 Task: Create a rule in Outlook to display an alert for emails with 'EOD' in the subject or body.
Action: Mouse moved to (46, 25)
Screenshot: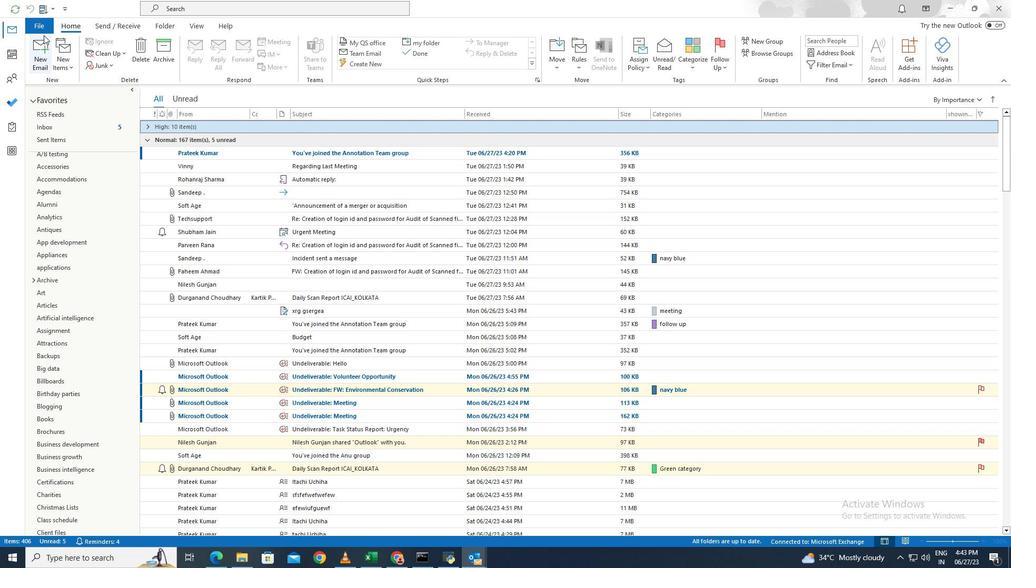 
Action: Mouse pressed left at (46, 25)
Screenshot: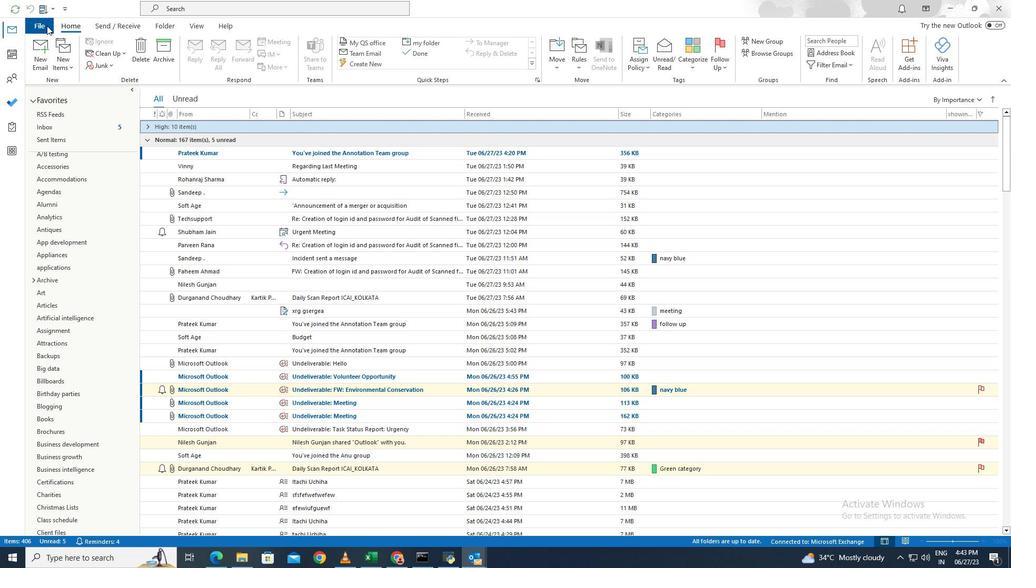 
Action: Mouse moved to (131, 323)
Screenshot: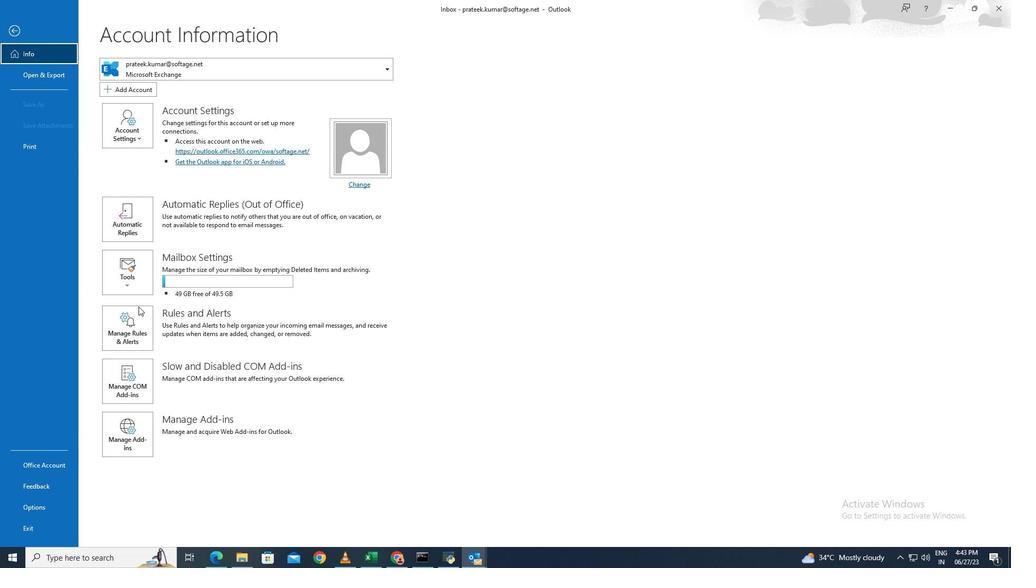
Action: Mouse pressed left at (131, 323)
Screenshot: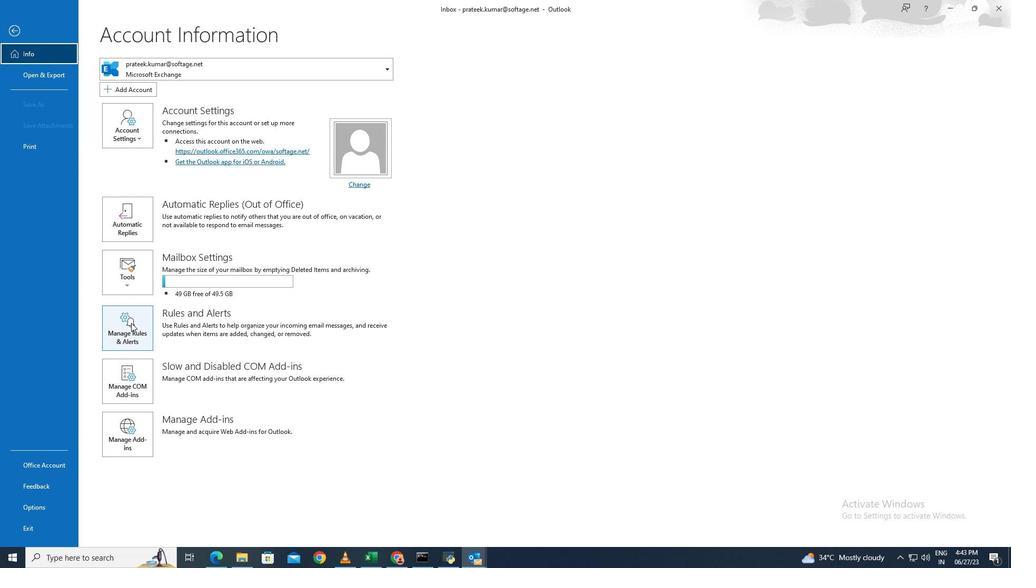 
Action: Mouse moved to (374, 202)
Screenshot: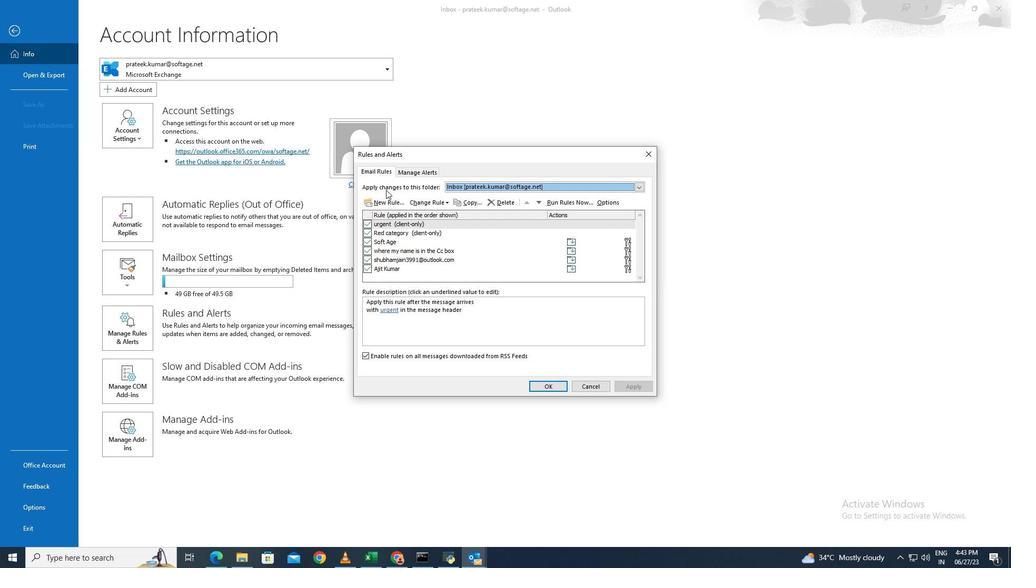 
Action: Mouse pressed left at (374, 202)
Screenshot: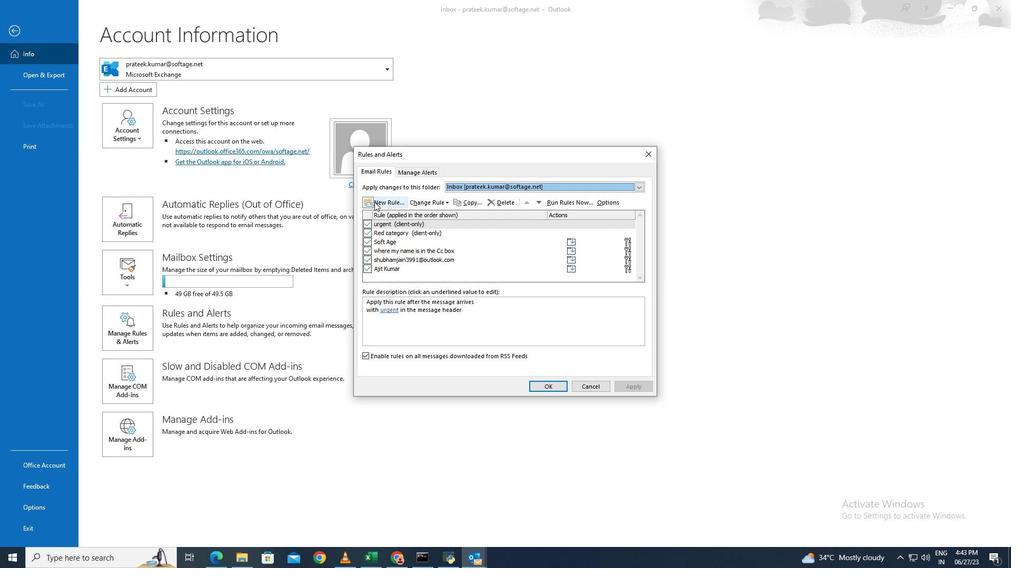 
Action: Mouse moved to (430, 236)
Screenshot: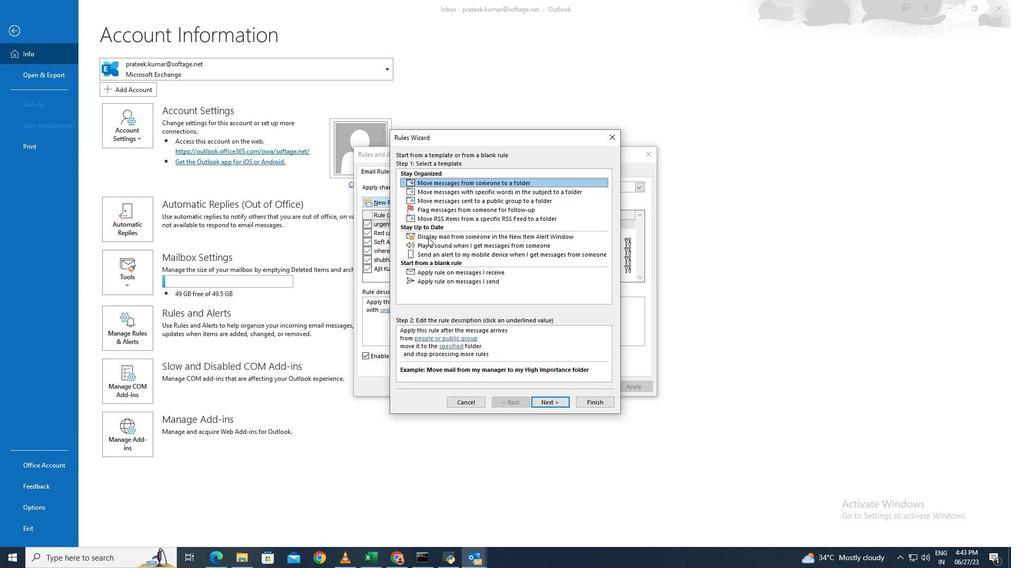 
Action: Mouse pressed left at (430, 236)
Screenshot: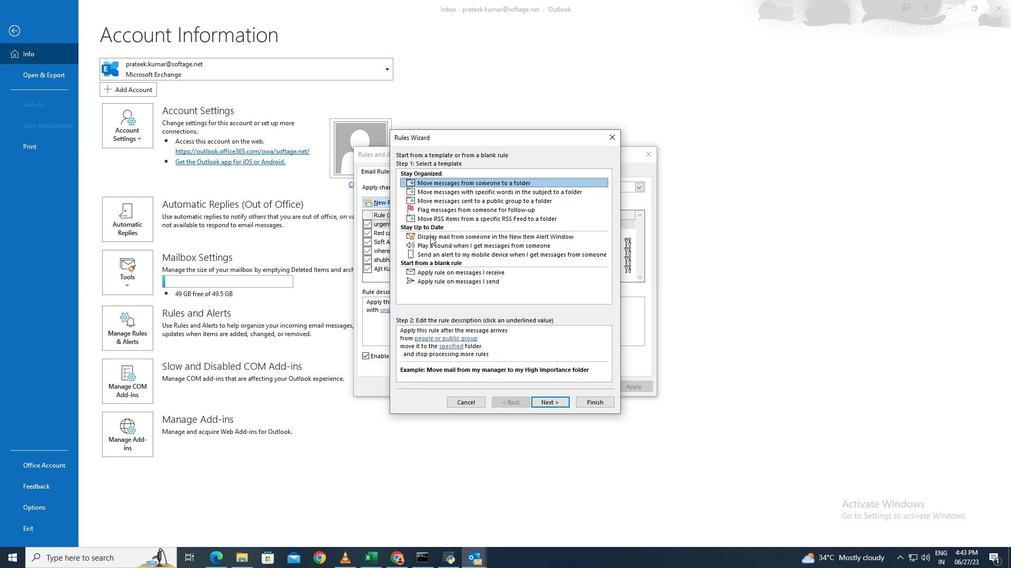 
Action: Mouse moved to (551, 402)
Screenshot: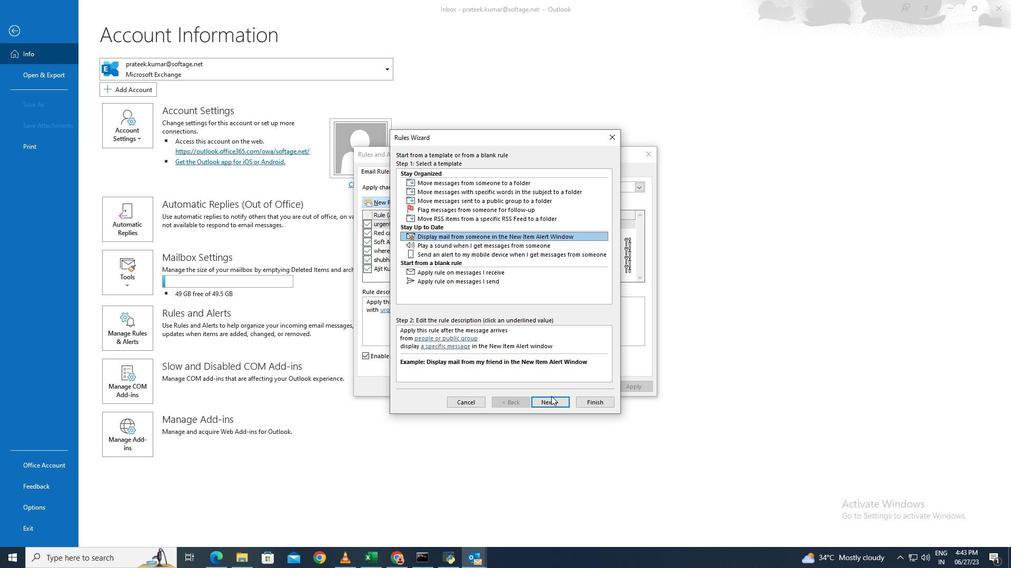 
Action: Mouse pressed left at (551, 402)
Screenshot: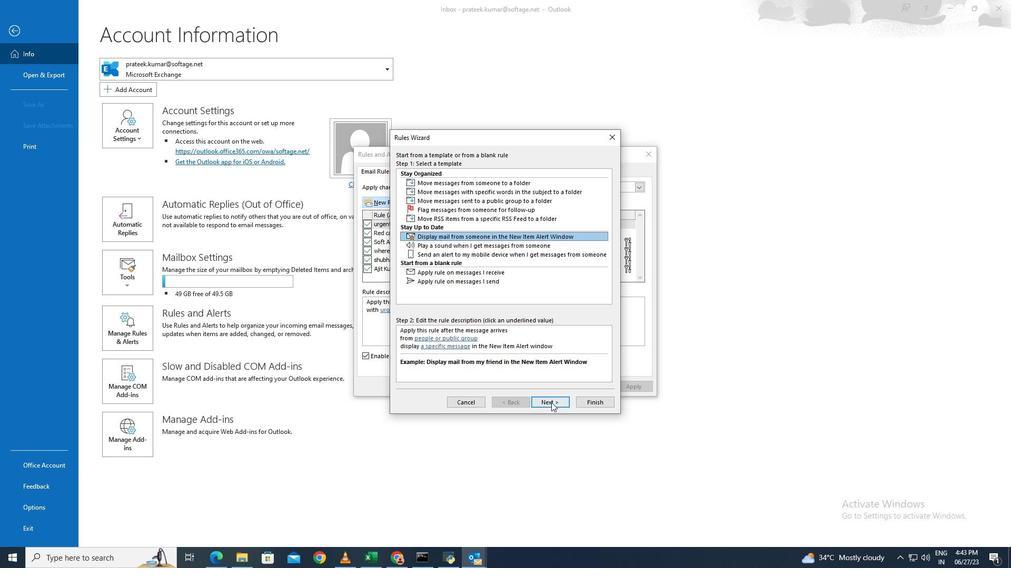 
Action: Mouse moved to (397, 174)
Screenshot: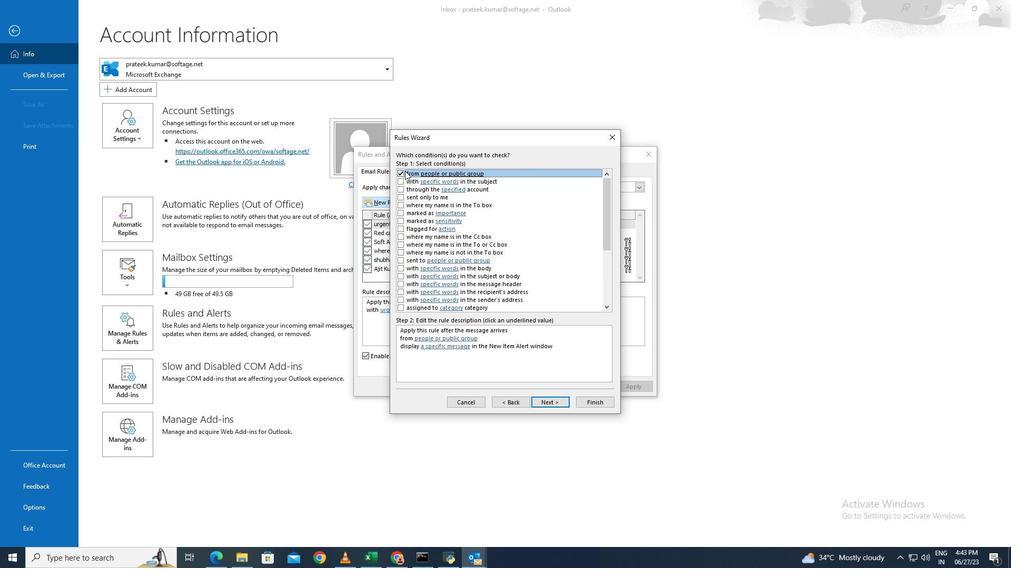 
Action: Mouse pressed left at (397, 174)
Screenshot: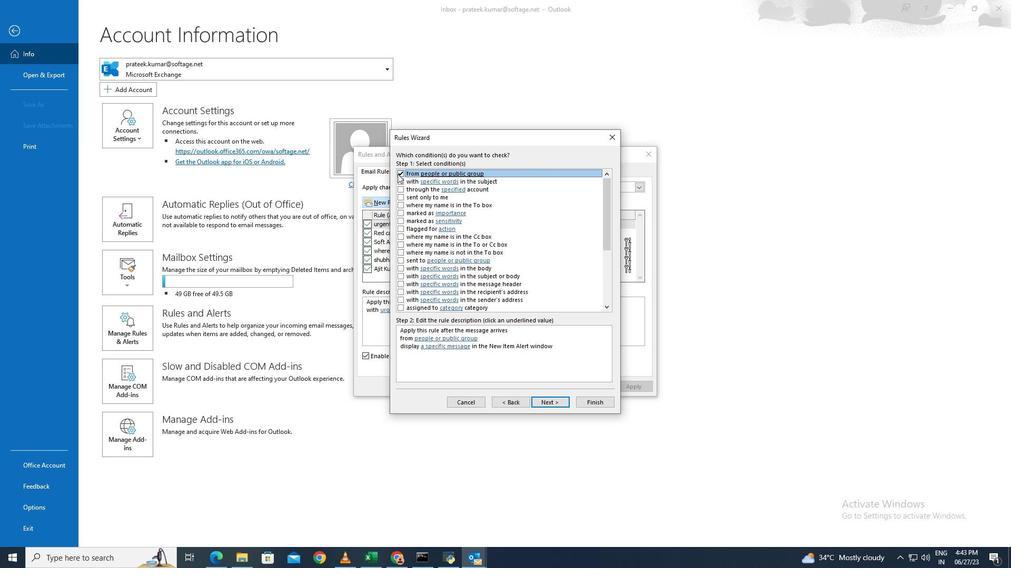 
Action: Mouse moved to (401, 277)
Screenshot: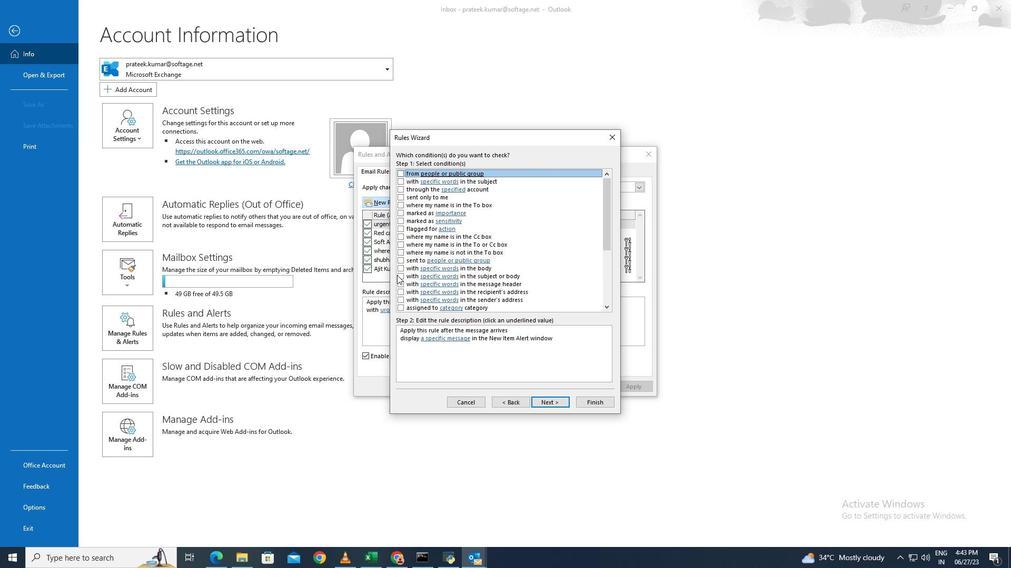 
Action: Mouse pressed left at (401, 277)
Screenshot: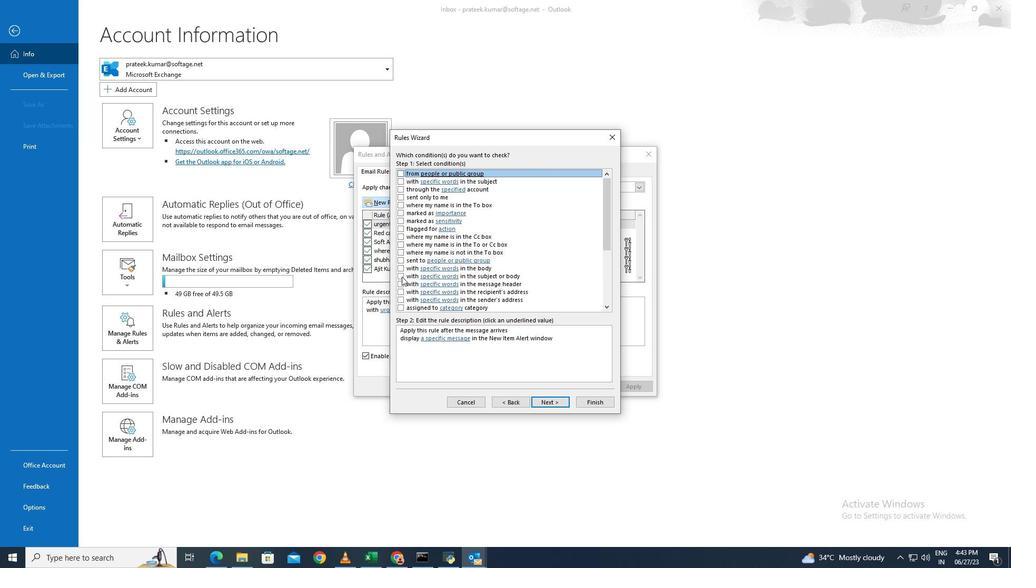 
Action: Mouse moved to (443, 338)
Screenshot: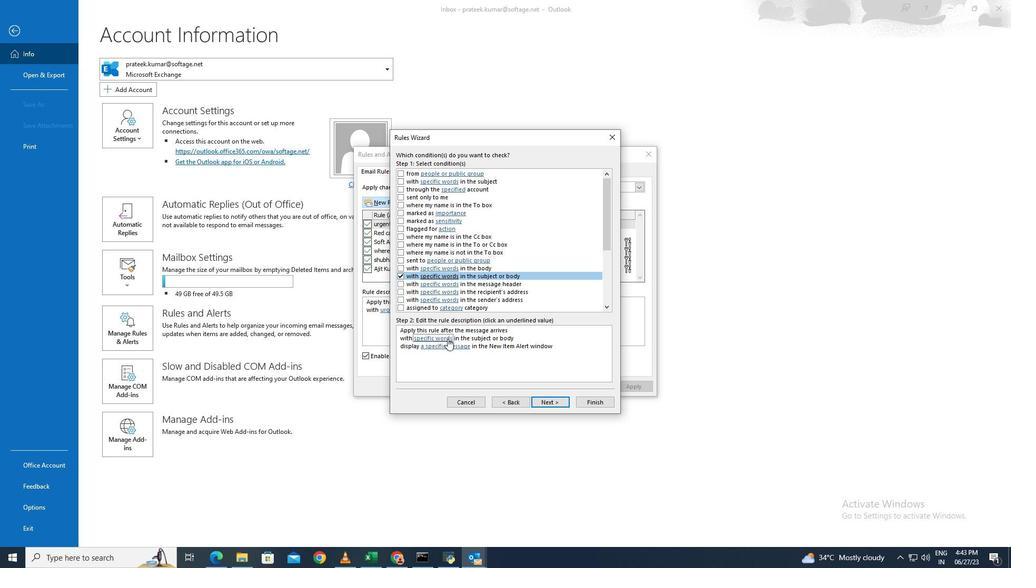 
Action: Mouse pressed left at (443, 338)
Screenshot: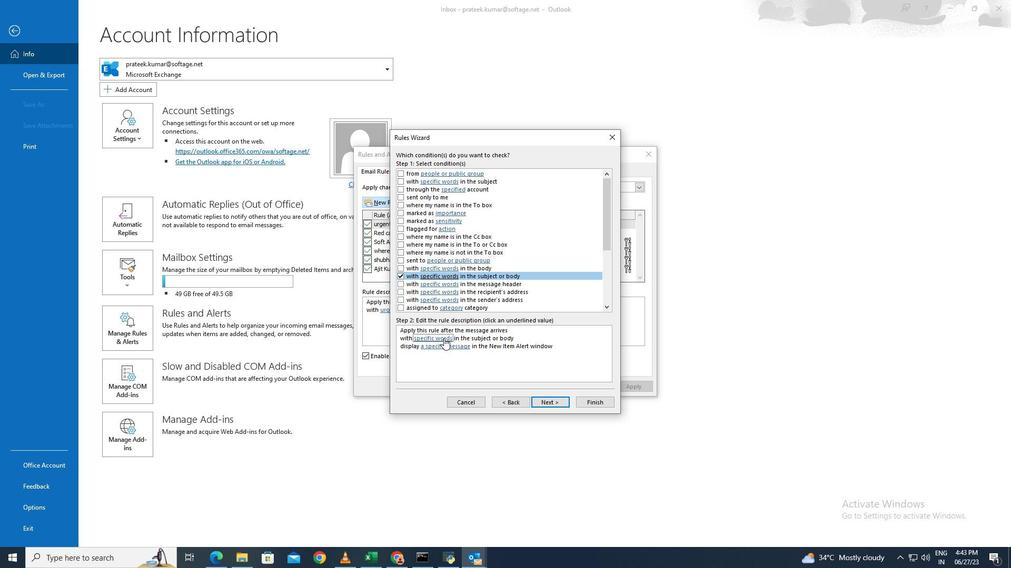 
Action: Mouse moved to (443, 329)
Screenshot: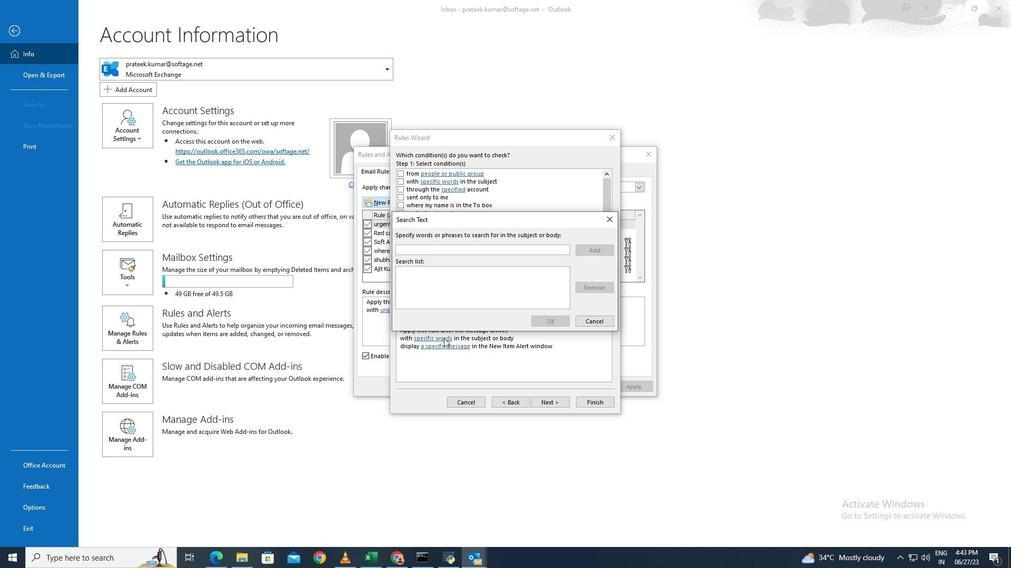 
Action: Key pressed <Key.shift>EOD
Screenshot: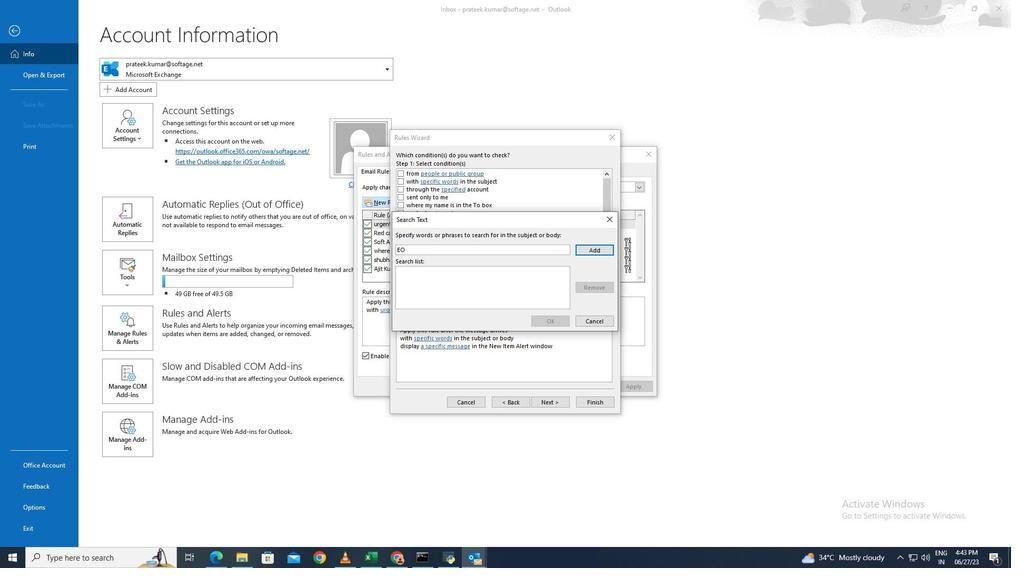
Action: Mouse moved to (590, 249)
Screenshot: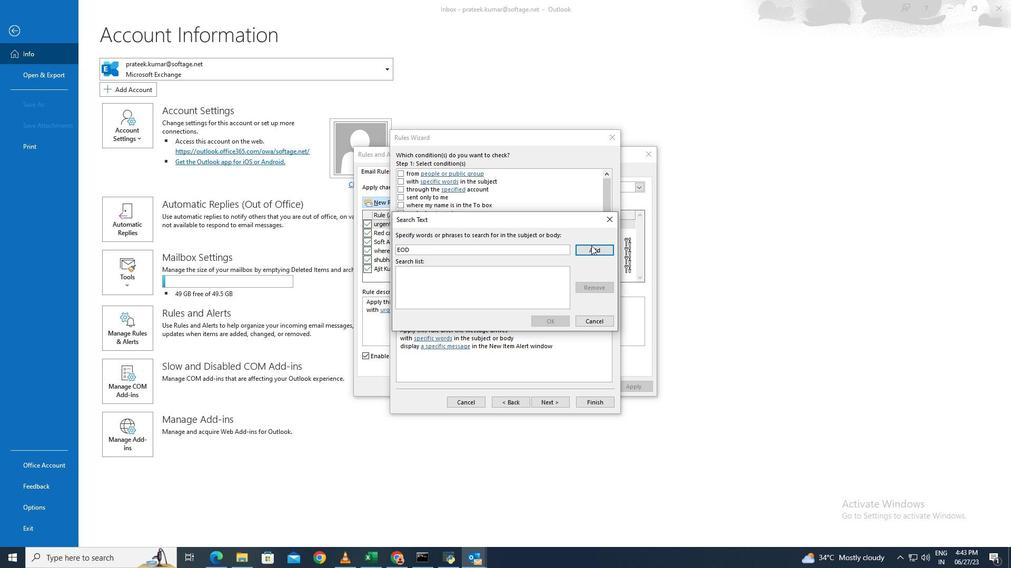 
Action: Mouse pressed left at (590, 249)
Screenshot: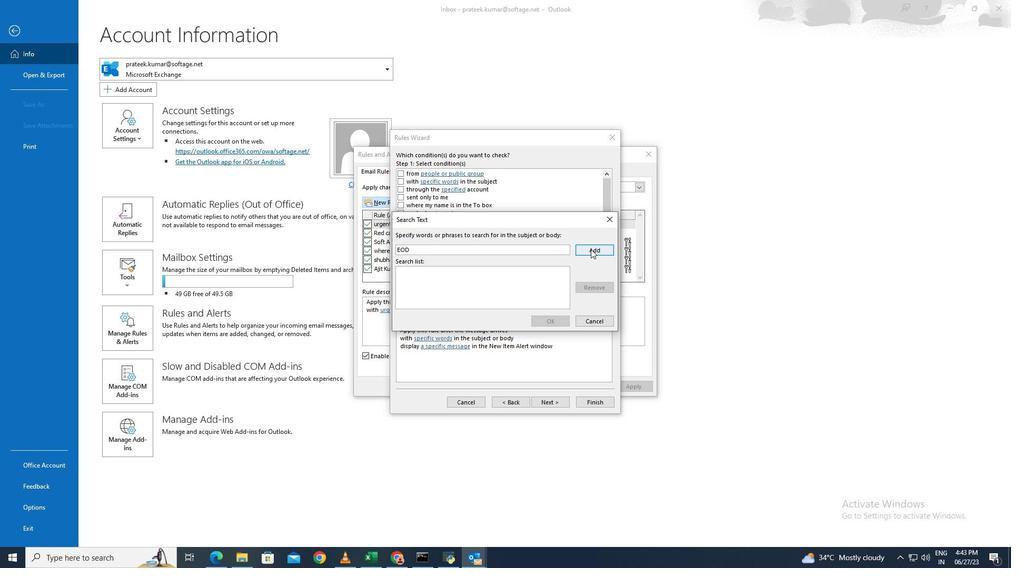 
Action: Mouse moved to (548, 319)
Screenshot: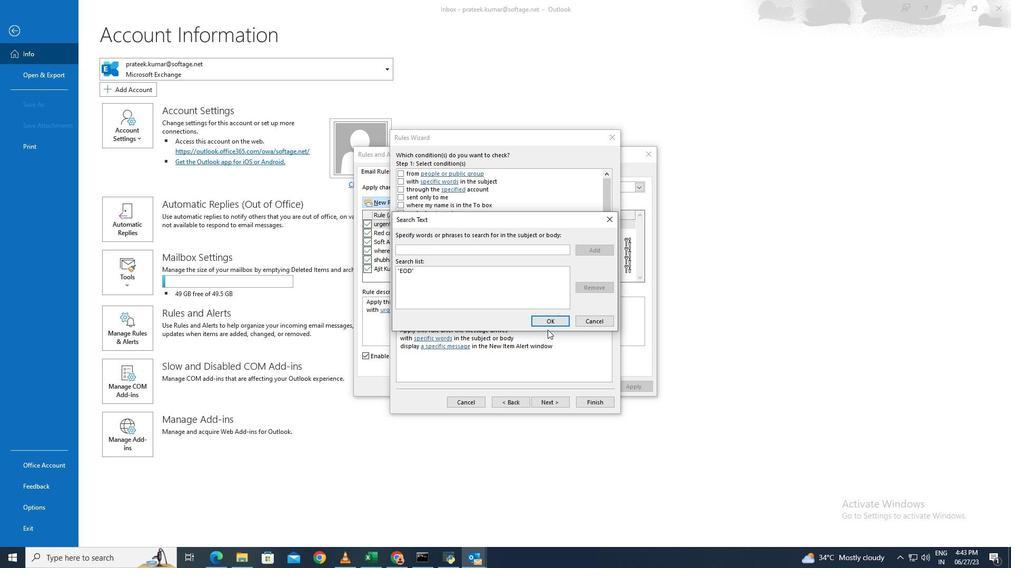 
Action: Mouse pressed left at (548, 319)
Screenshot: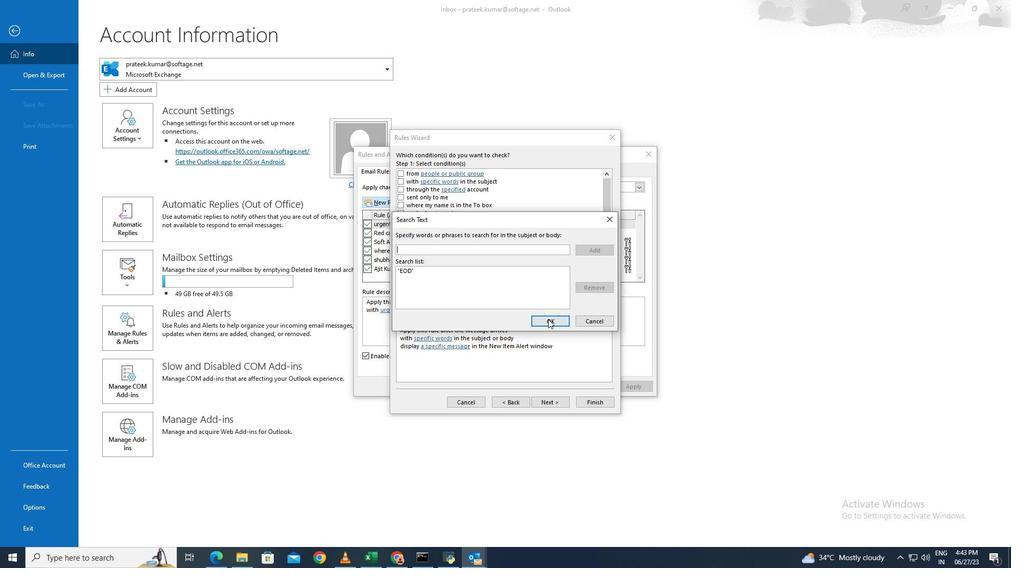 
Action: Mouse moved to (546, 400)
Screenshot: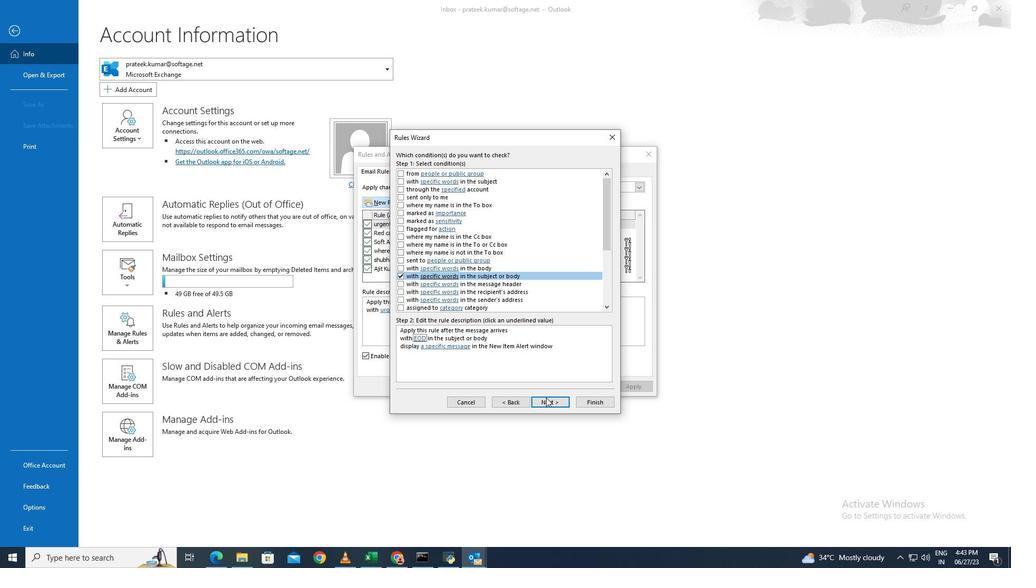 
Action: Mouse pressed left at (546, 400)
Screenshot: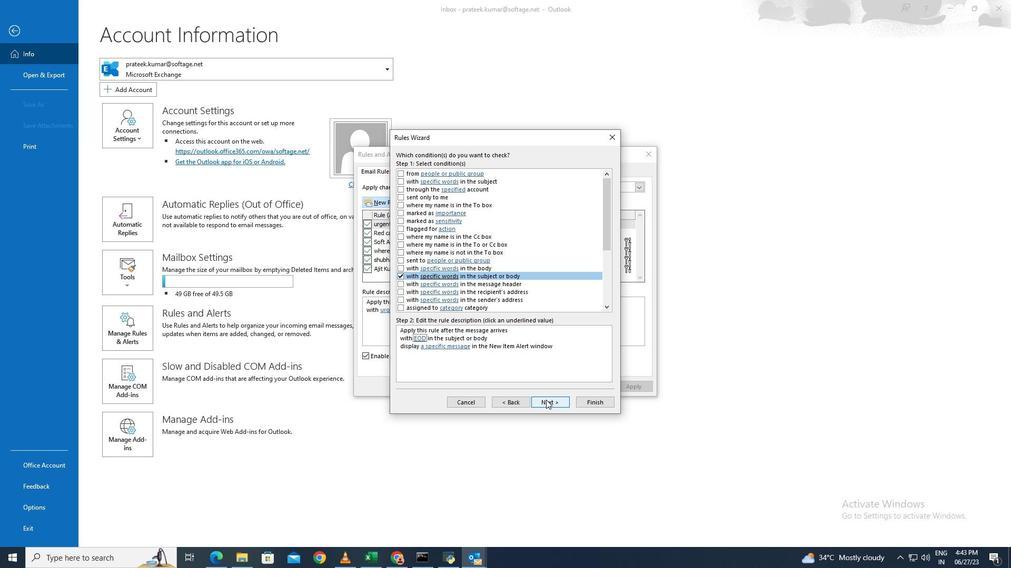 
Action: Mouse moved to (402, 173)
Screenshot: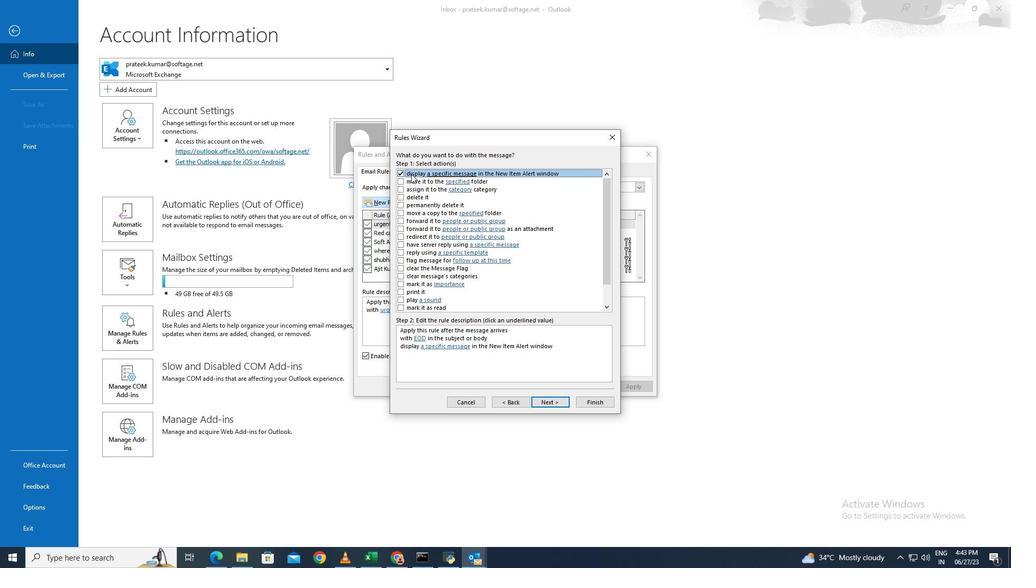 
Action: Mouse pressed left at (402, 173)
Screenshot: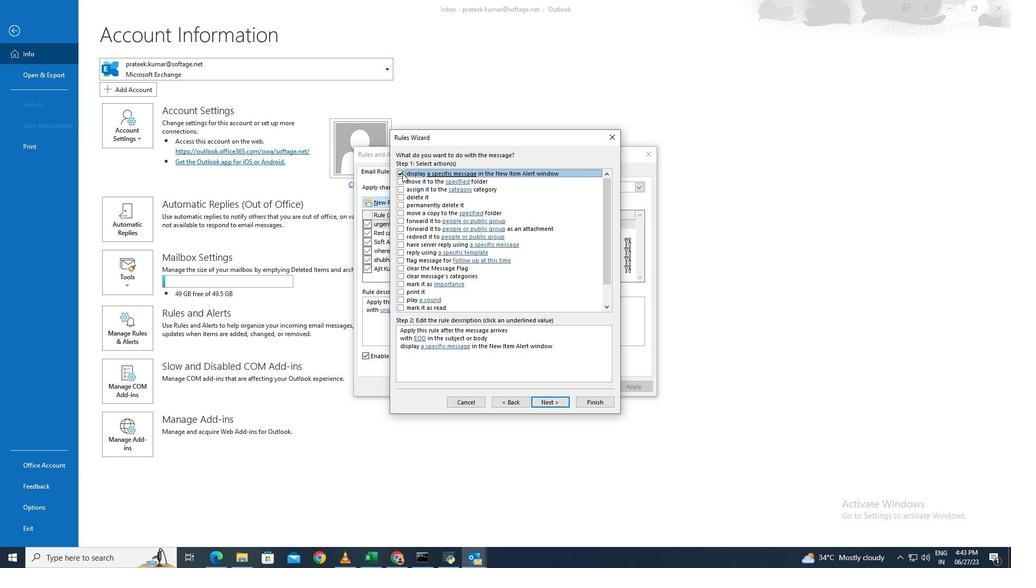 
Action: Mouse moved to (554, 404)
Screenshot: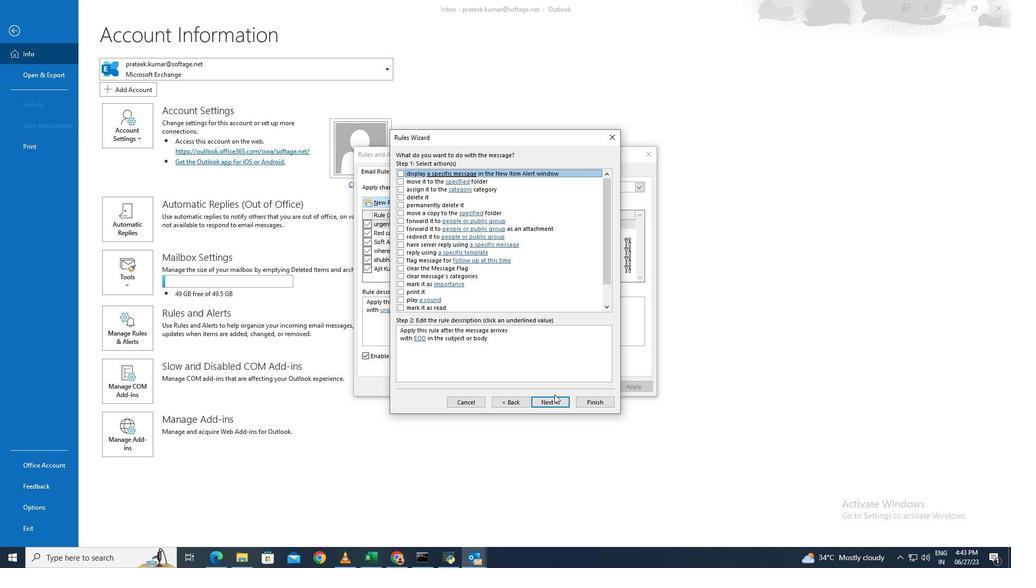 
Action: Mouse pressed left at (554, 404)
Screenshot: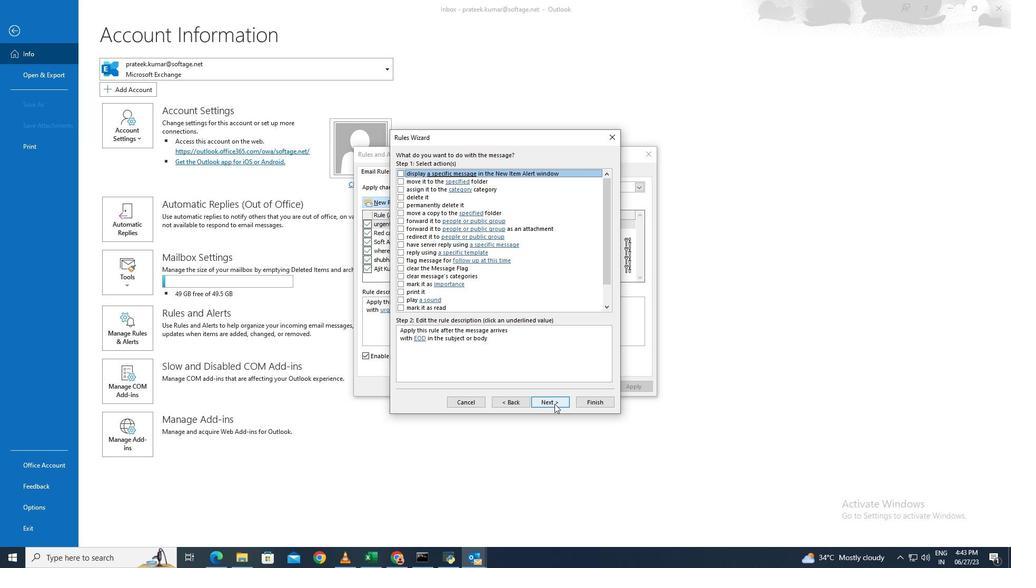 
Action: Mouse moved to (490, 308)
Screenshot: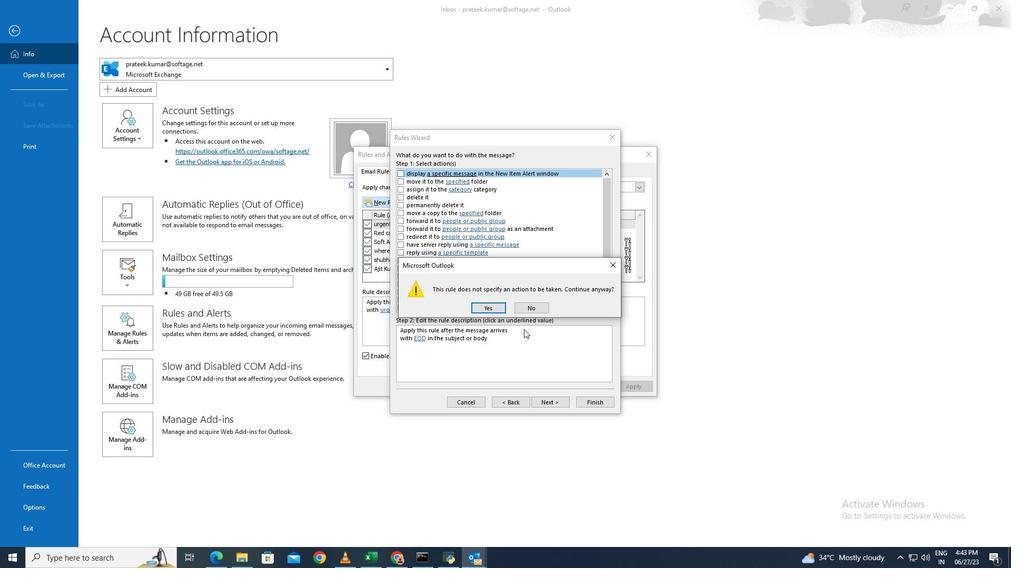 
Action: Mouse pressed left at (490, 308)
Screenshot: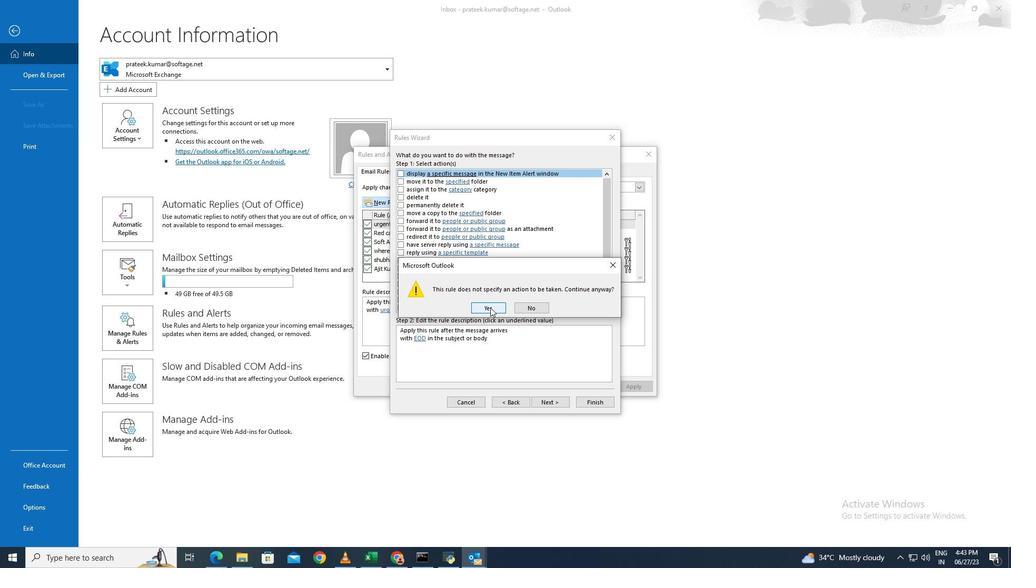 
Action: Mouse moved to (555, 399)
Screenshot: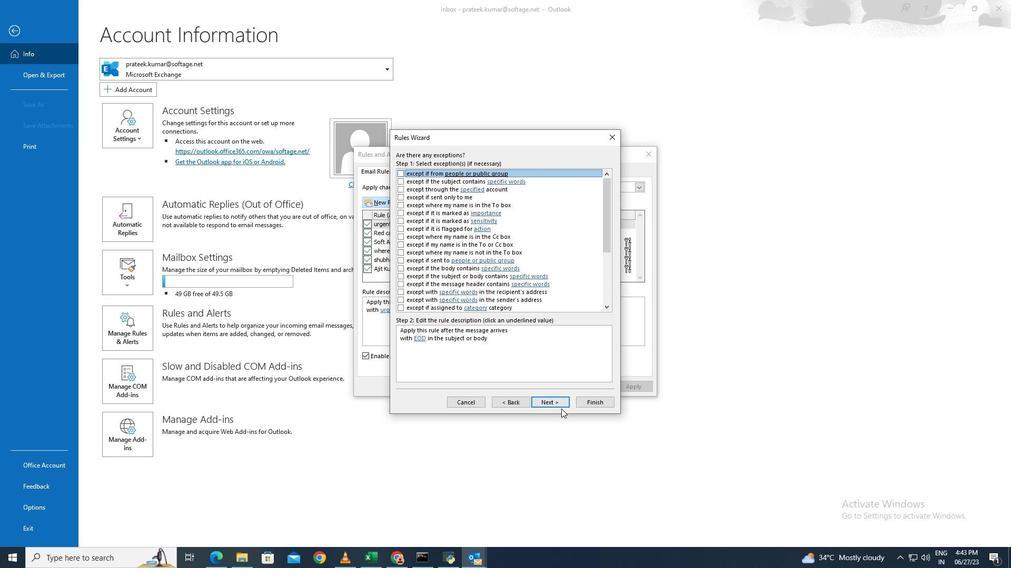 
Action: Mouse pressed left at (555, 399)
Screenshot: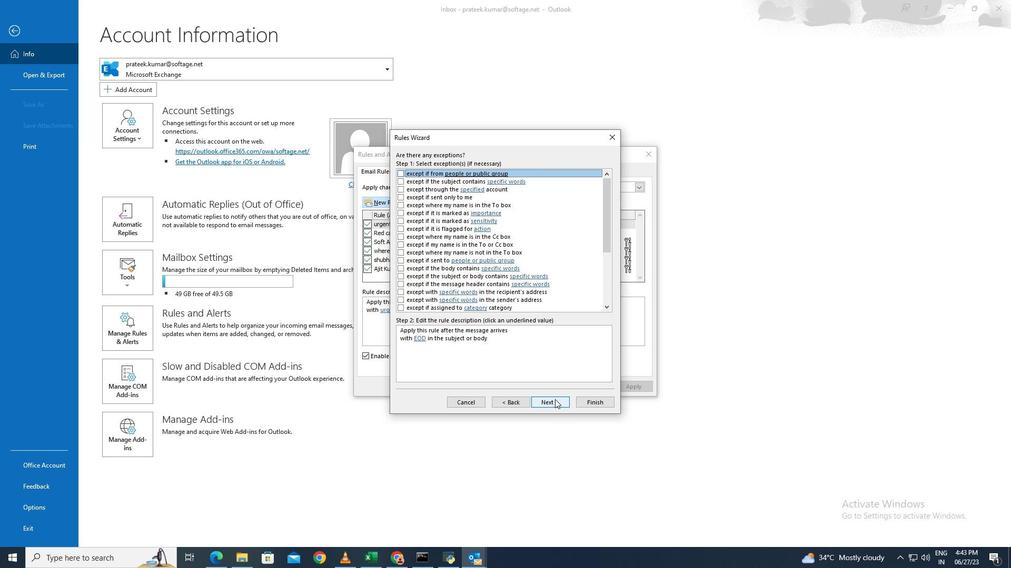 
Action: Mouse moved to (590, 401)
Screenshot: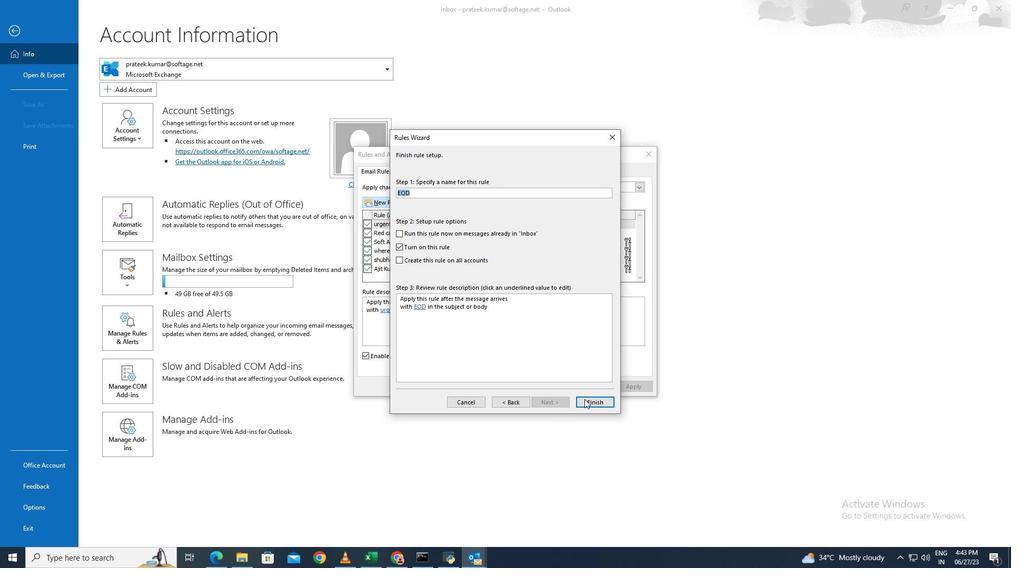 
Action: Mouse pressed left at (590, 401)
Screenshot: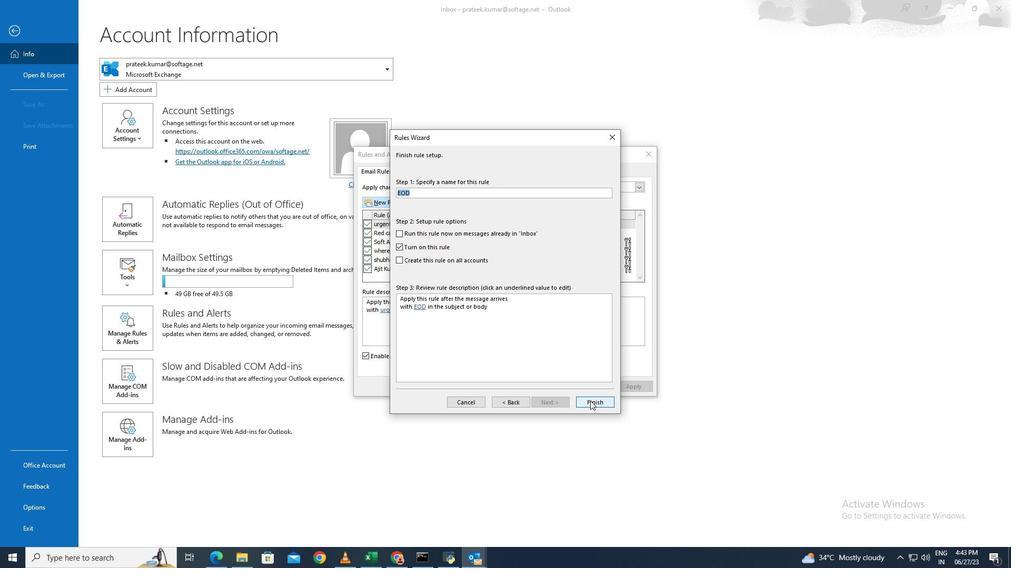
Action: Mouse moved to (514, 307)
Screenshot: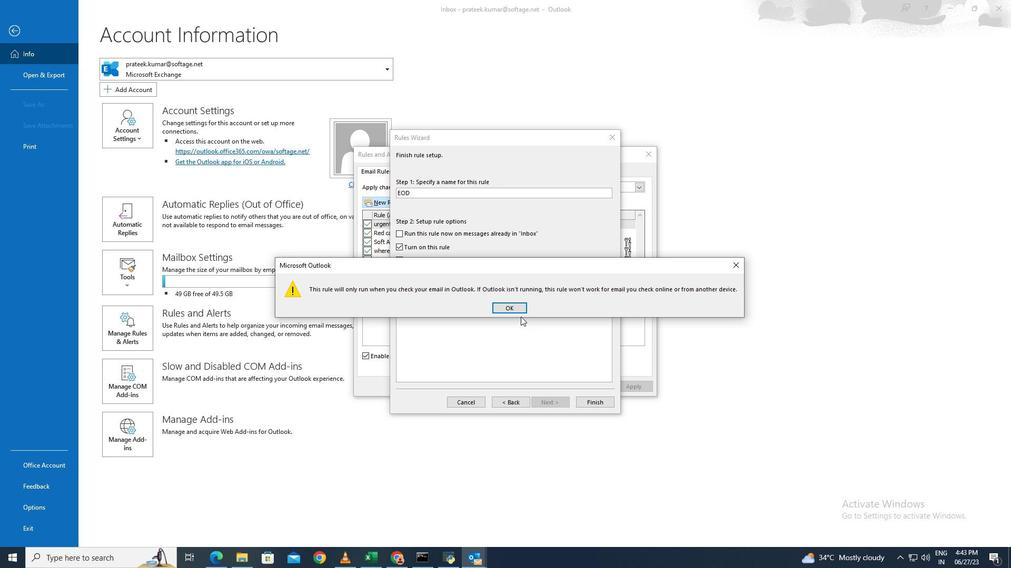 
Action: Mouse pressed left at (514, 307)
Screenshot: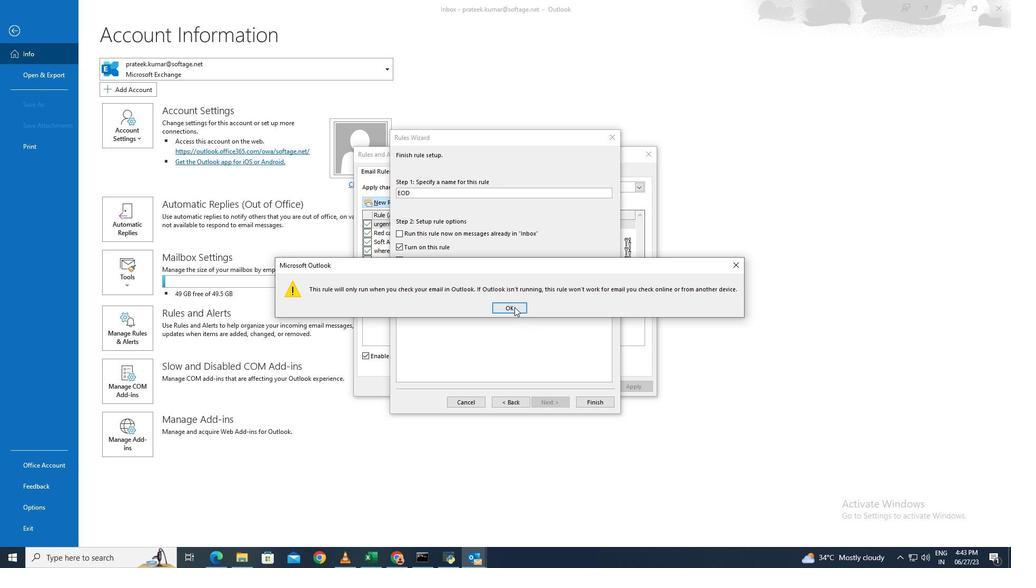 
Action: Mouse moved to (541, 382)
Screenshot: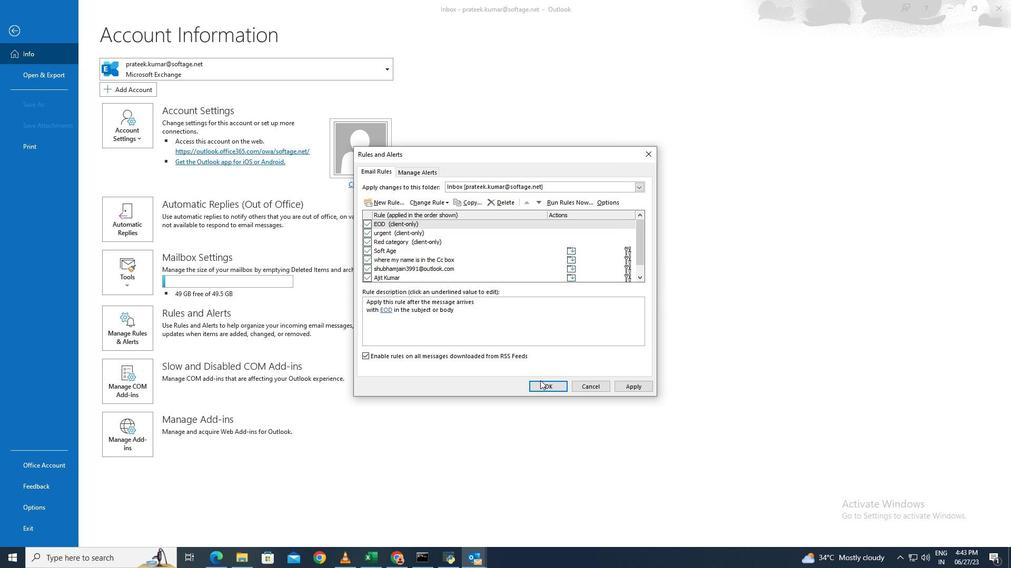 
Action: Mouse pressed left at (541, 382)
Screenshot: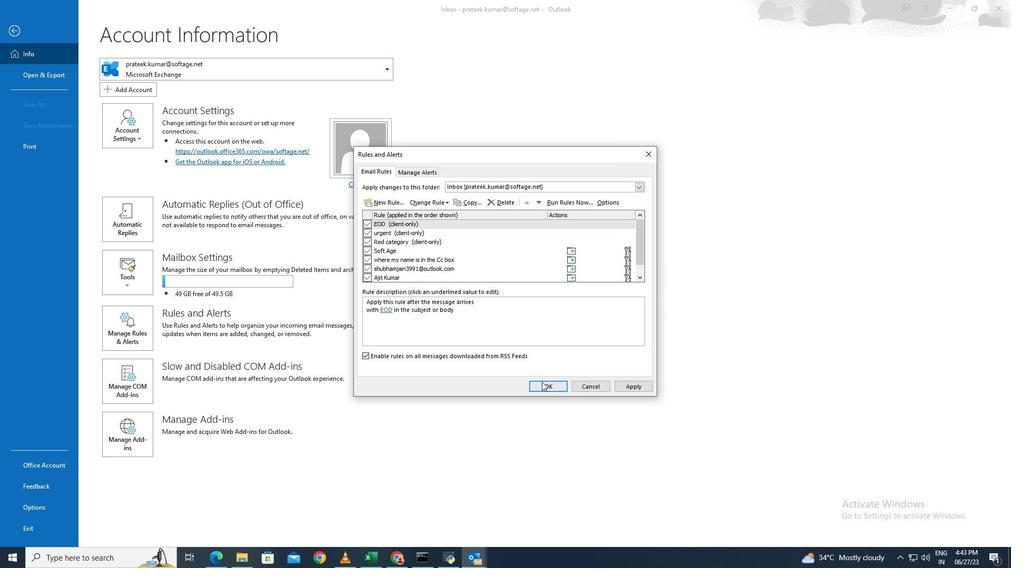 
